 Task: Add Mineral Fusion Matte Mulberry Nail Polish to the cart.
Action: Mouse moved to (297, 146)
Screenshot: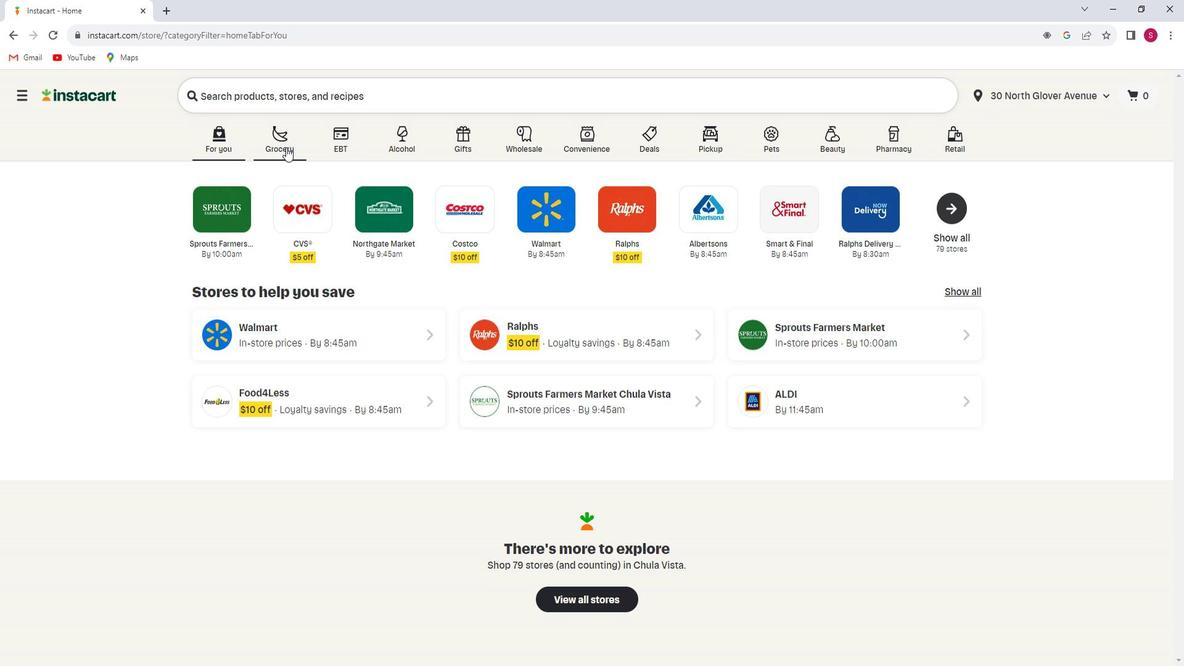 
Action: Mouse pressed left at (297, 146)
Screenshot: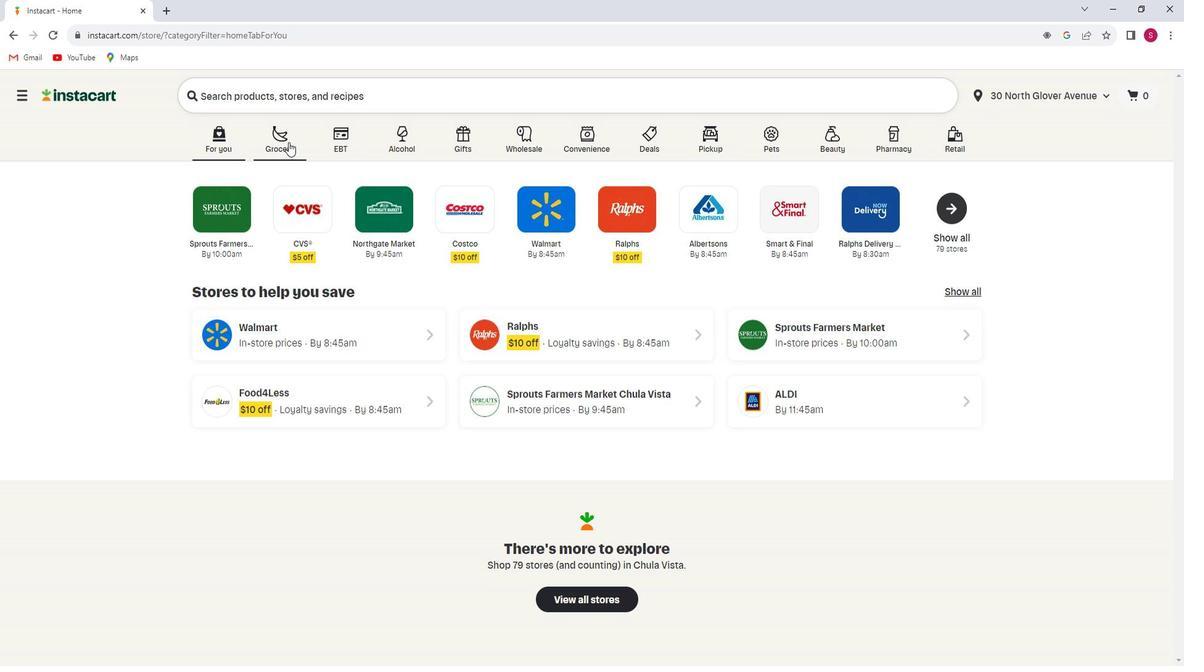 
Action: Mouse moved to (291, 373)
Screenshot: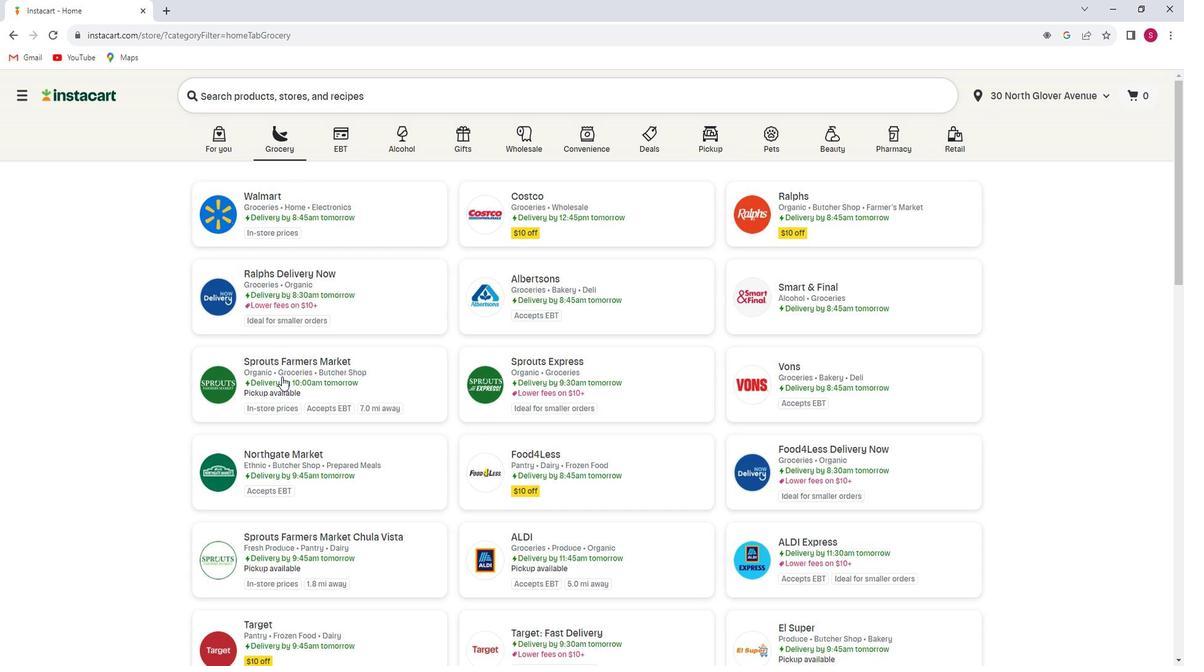 
Action: Mouse pressed left at (291, 373)
Screenshot: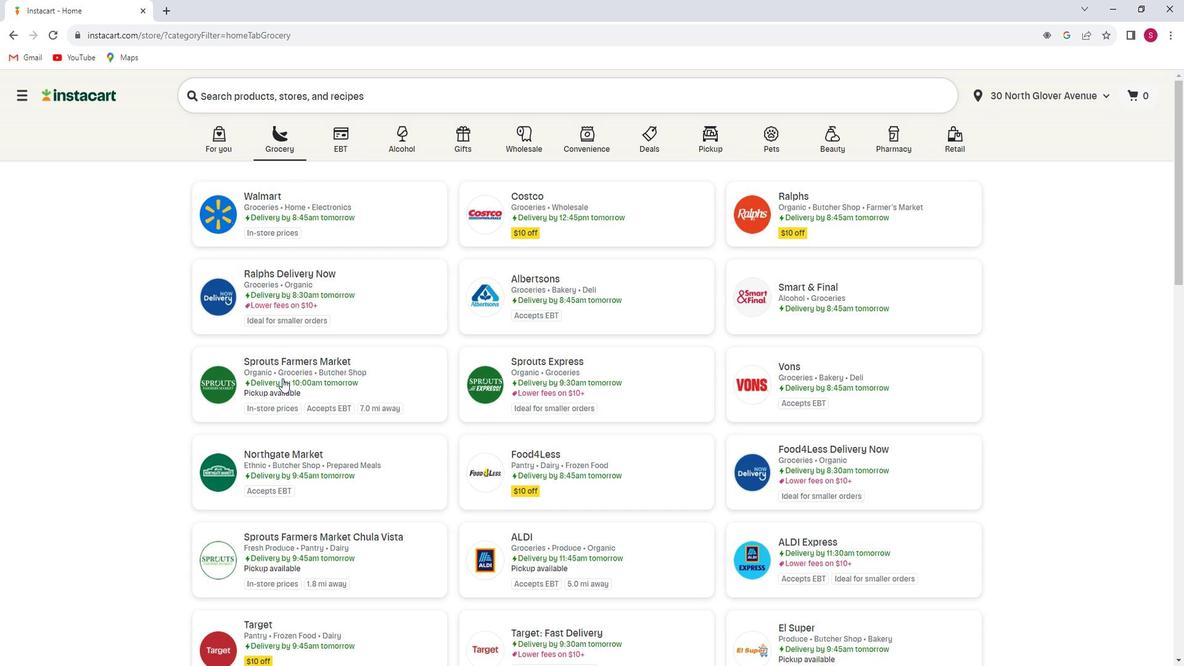 
Action: Mouse moved to (91, 411)
Screenshot: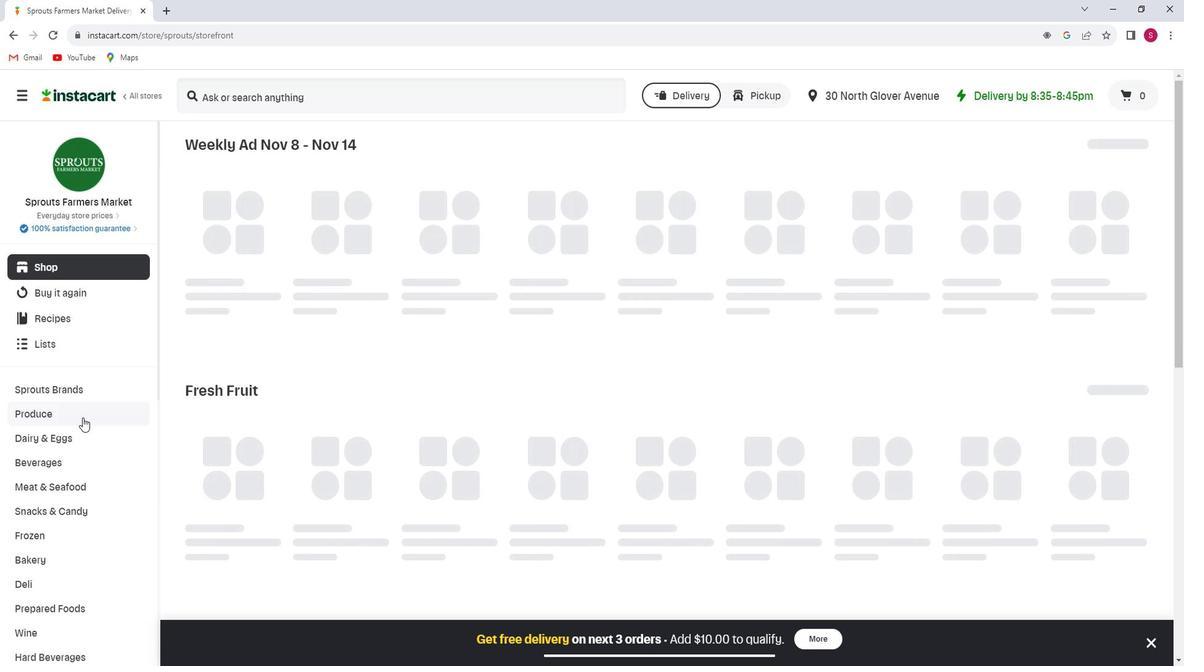 
Action: Mouse scrolled (91, 410) with delta (0, 0)
Screenshot: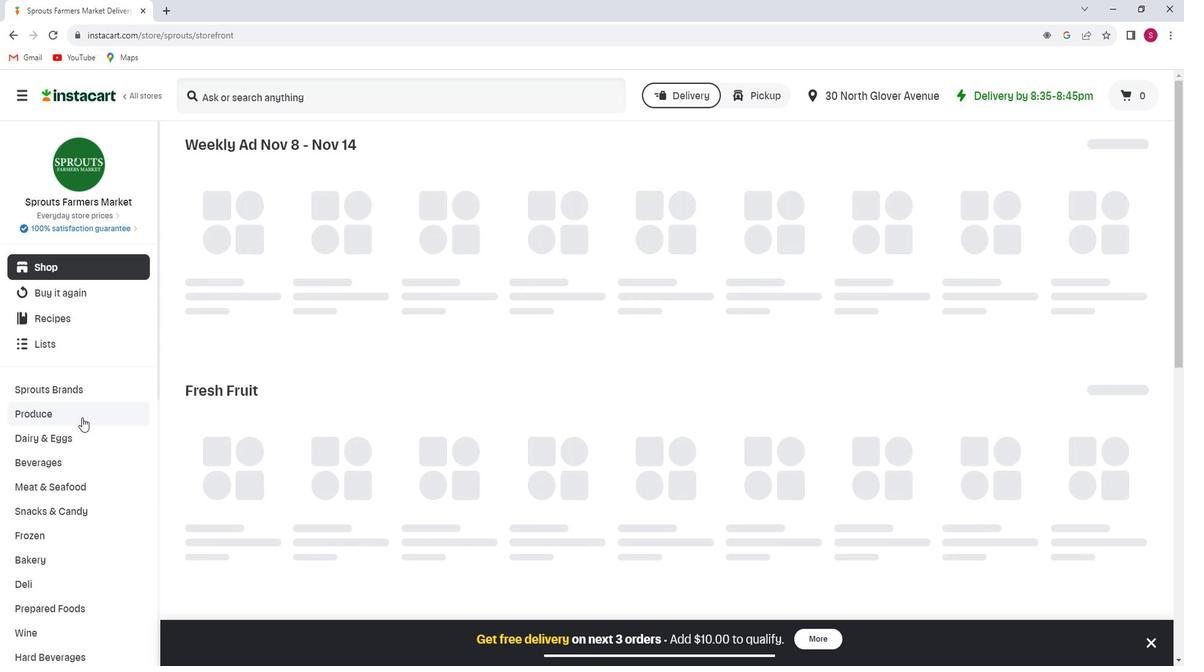 
Action: Mouse scrolled (91, 410) with delta (0, 0)
Screenshot: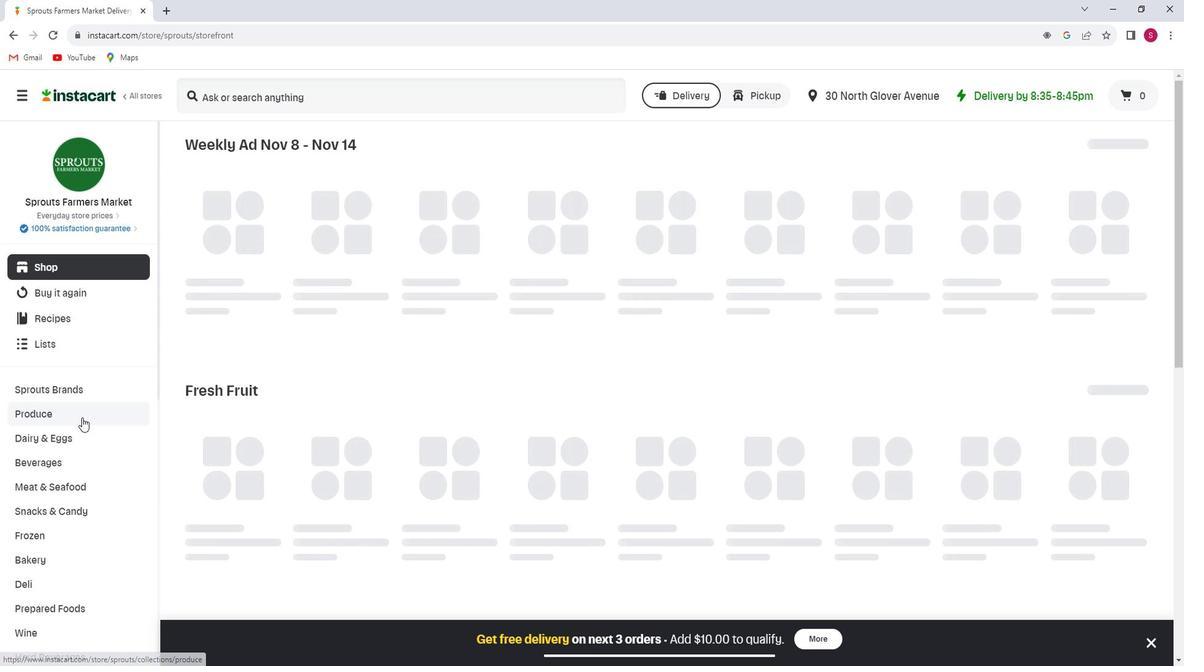 
Action: Mouse scrolled (91, 410) with delta (0, 0)
Screenshot: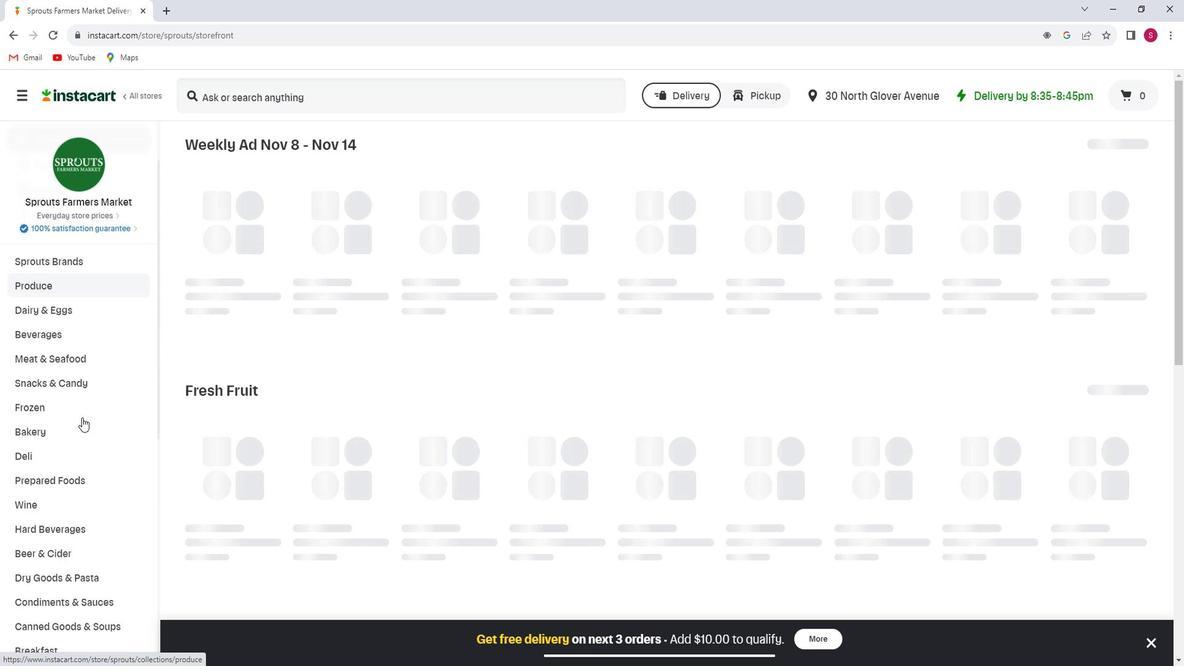 
Action: Mouse scrolled (91, 410) with delta (0, 0)
Screenshot: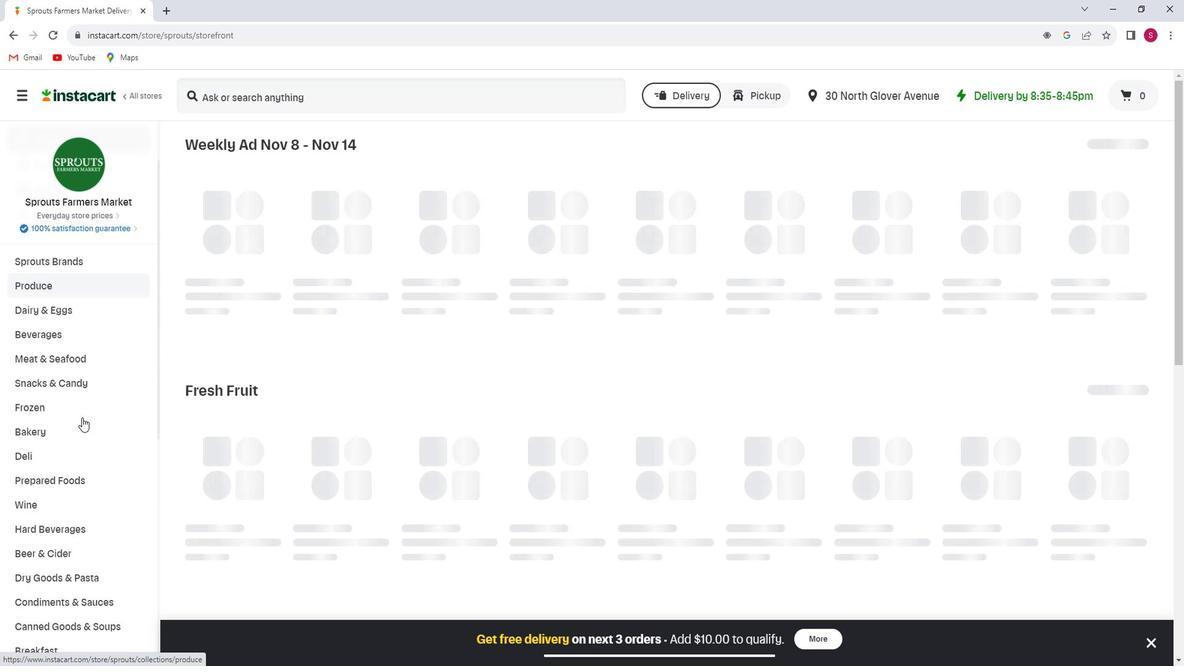 
Action: Mouse scrolled (91, 410) with delta (0, 0)
Screenshot: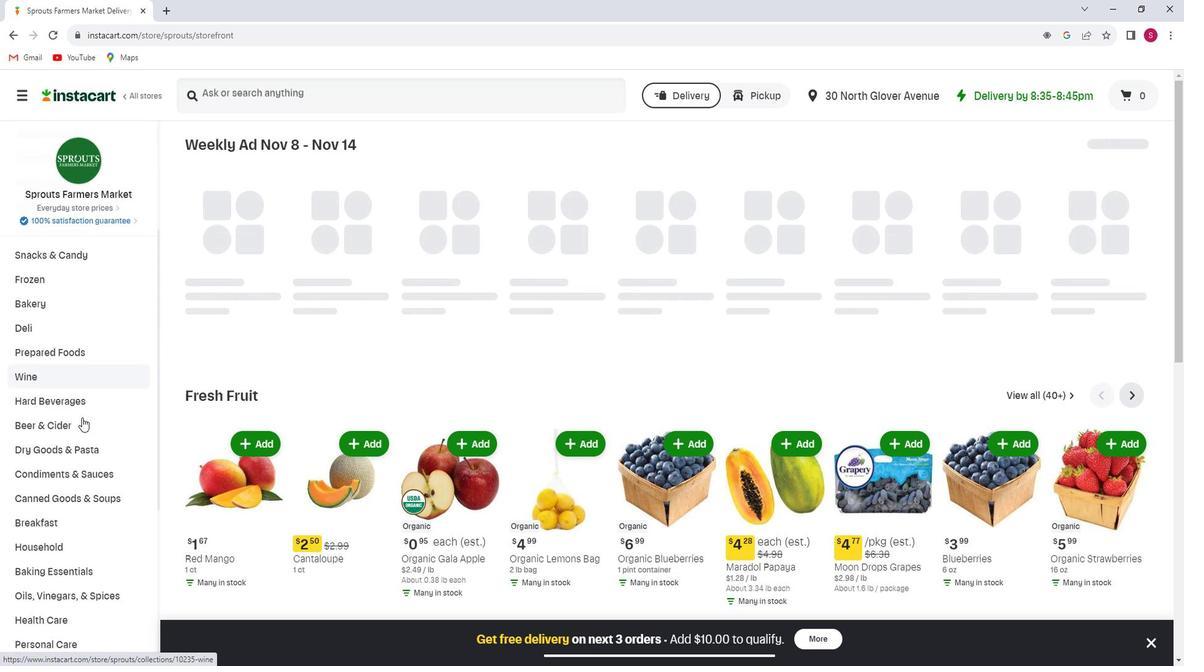 
Action: Mouse scrolled (91, 410) with delta (0, 0)
Screenshot: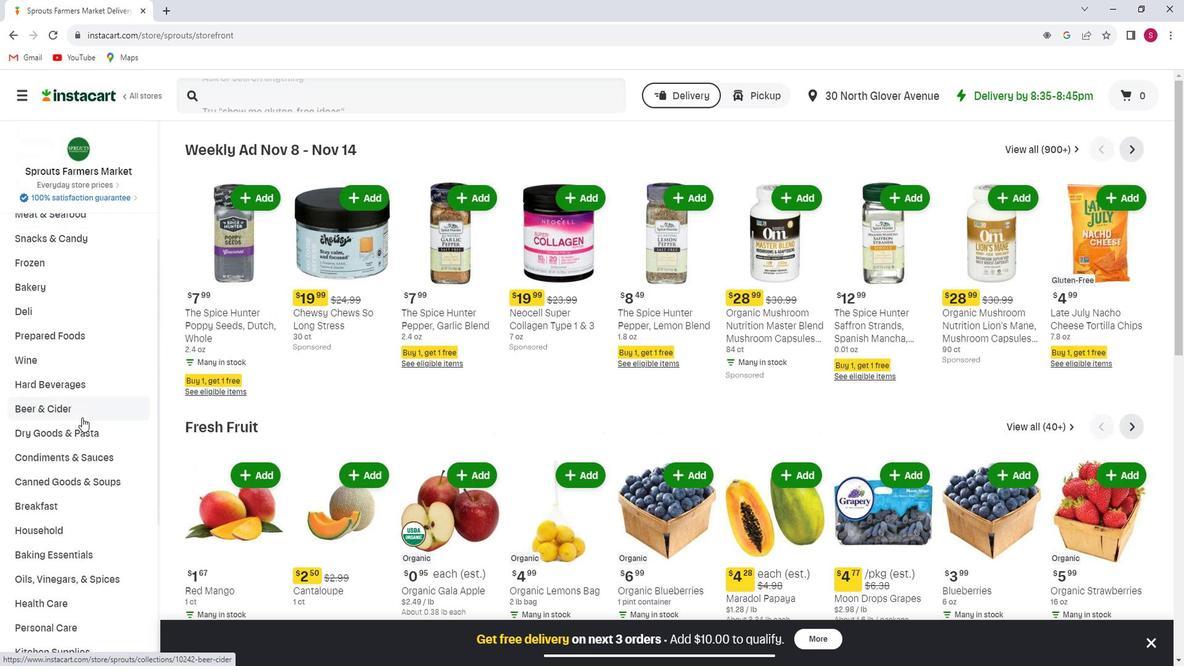 
Action: Mouse scrolled (91, 410) with delta (0, 0)
Screenshot: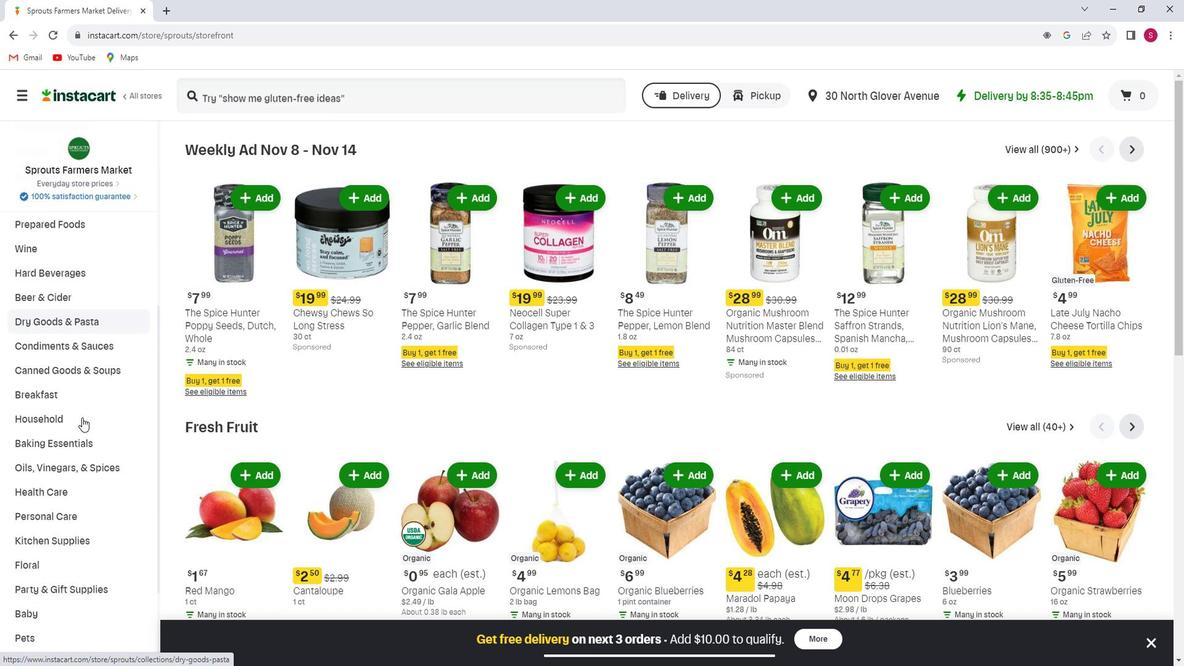 
Action: Mouse moved to (69, 441)
Screenshot: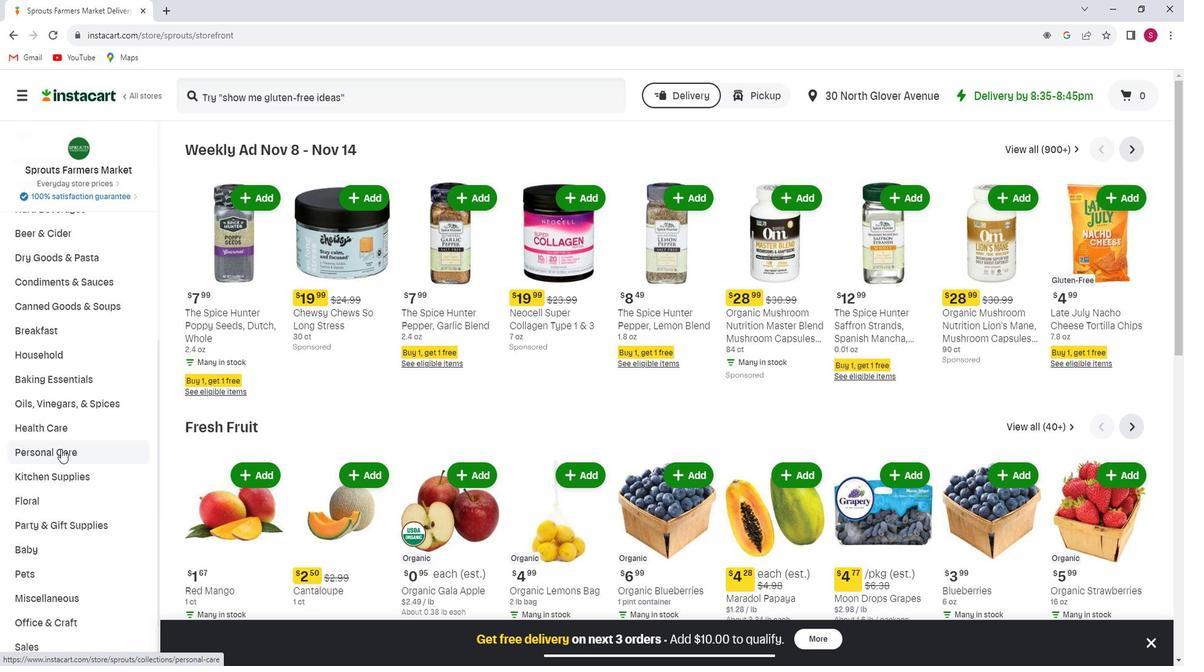 
Action: Mouse pressed left at (69, 441)
Screenshot: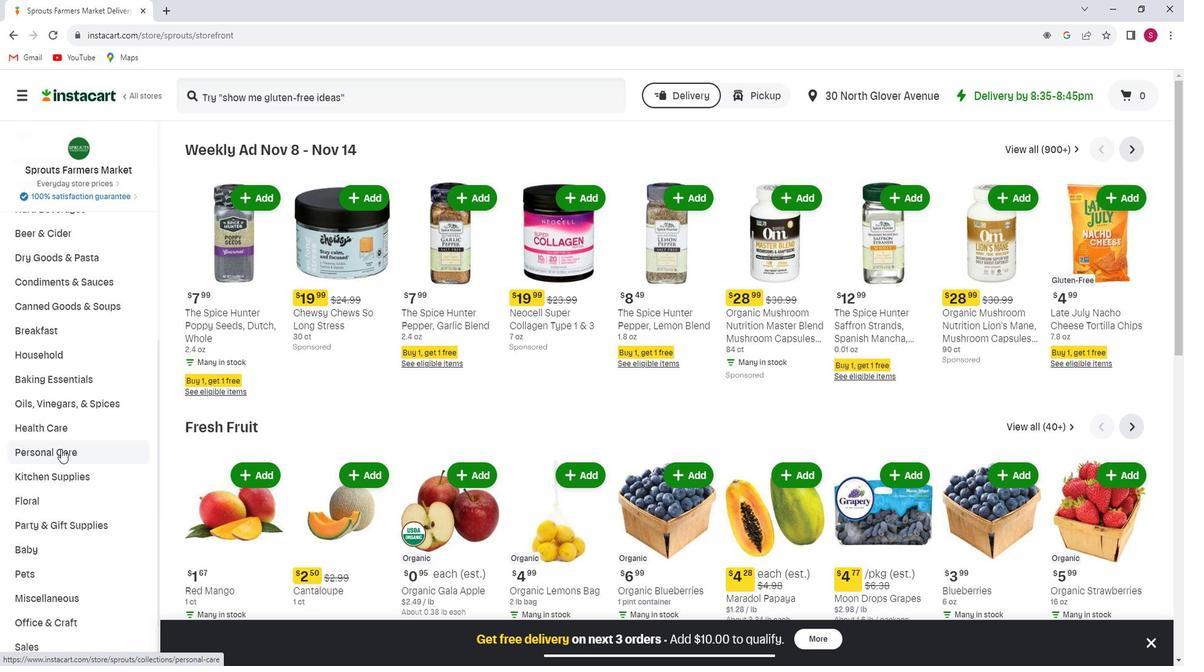 
Action: Mouse moved to (1089, 185)
Screenshot: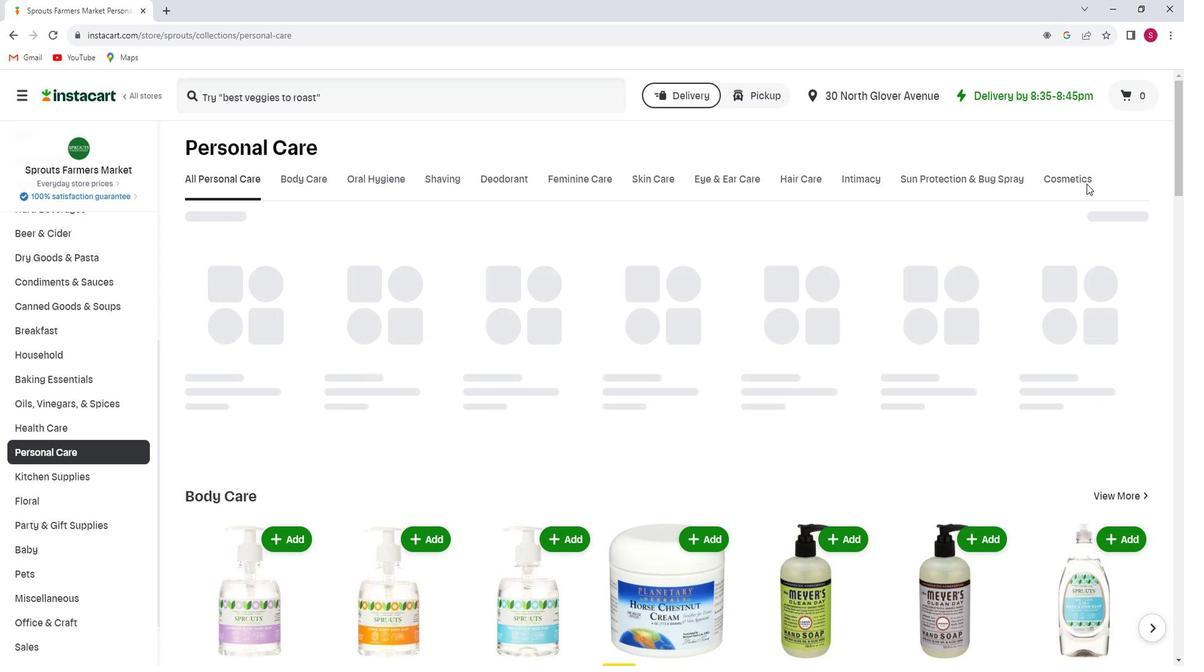 
Action: Mouse pressed left at (1089, 185)
Screenshot: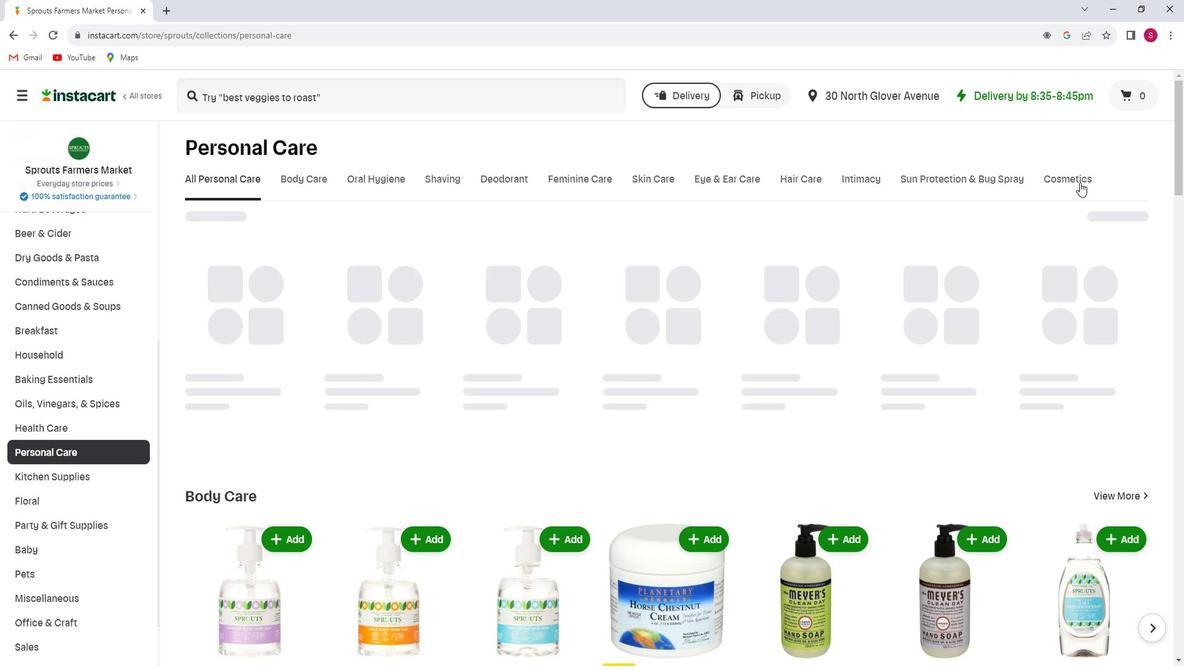 
Action: Mouse moved to (376, 235)
Screenshot: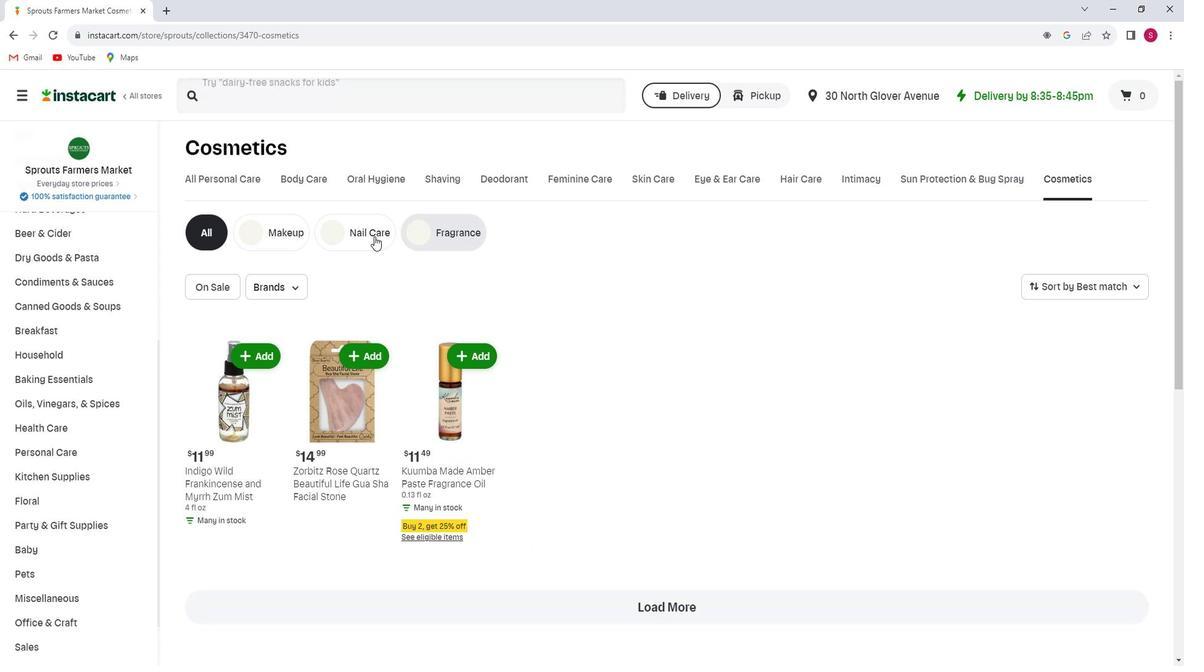 
Action: Mouse pressed left at (376, 235)
Screenshot: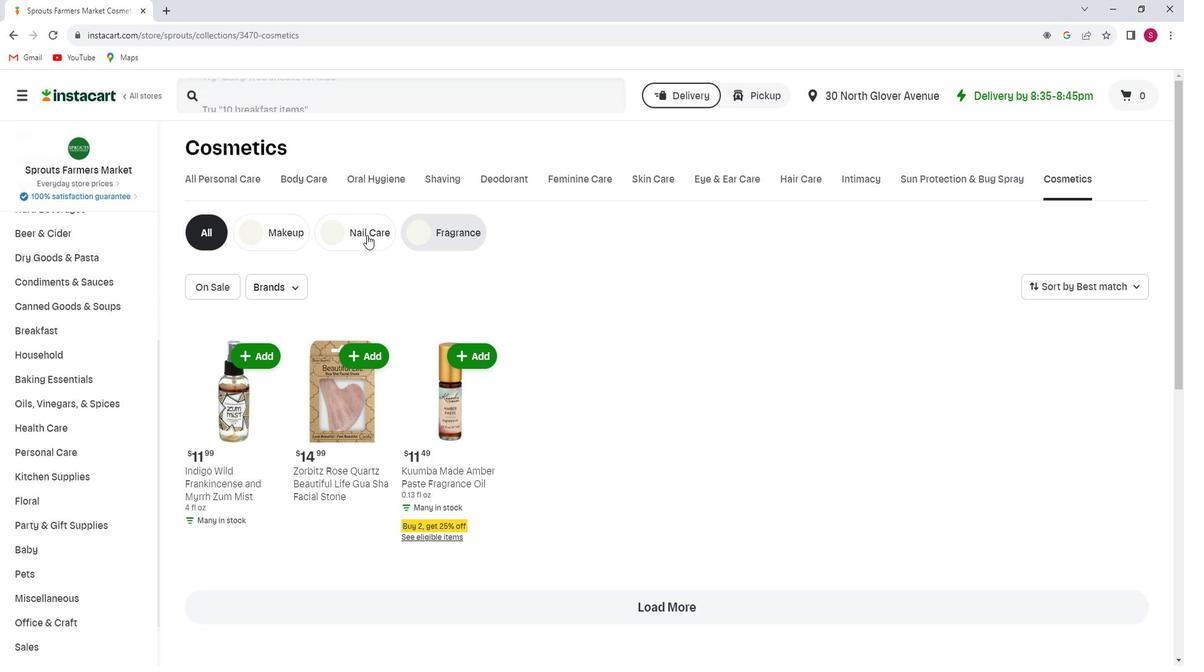 
Action: Mouse moved to (376, 108)
Screenshot: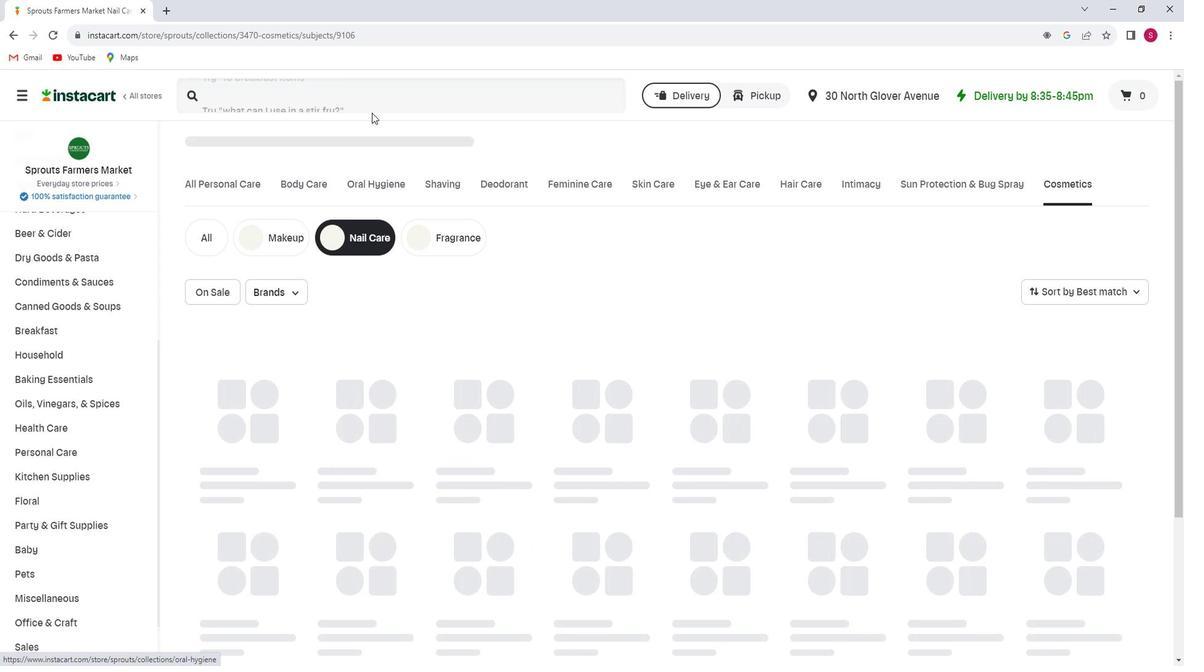 
Action: Mouse pressed left at (376, 108)
Screenshot: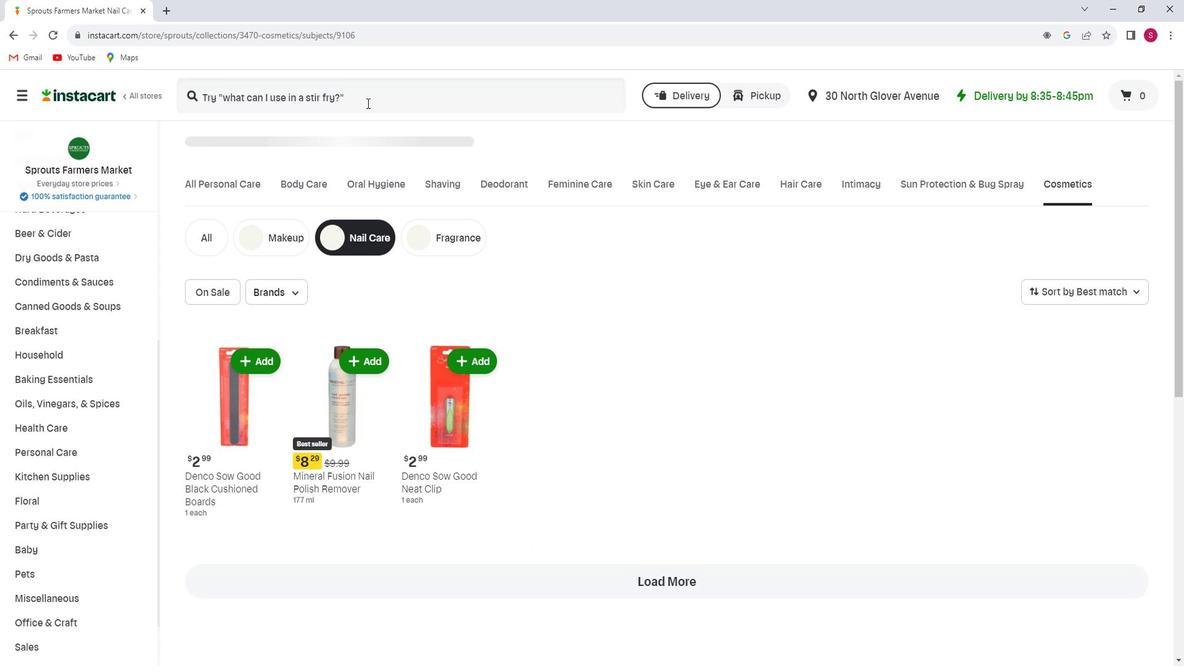 
Action: Key pressed <Key.shift_r><Key.shift_r><Key.shift_r><Key.shift_r><Key.shift_r>Mineral<Key.space><Key.shift><Key.shift><Key.shift><Key.shift><Key.shift>Fusion<Key.space><Key.shift_r>Matte<Key.space><Key.shift_r>Mulberry<Key.space><Key.shift_r>Nail<Key.space><Key.shift_r>Polish<Key.enter>
Screenshot: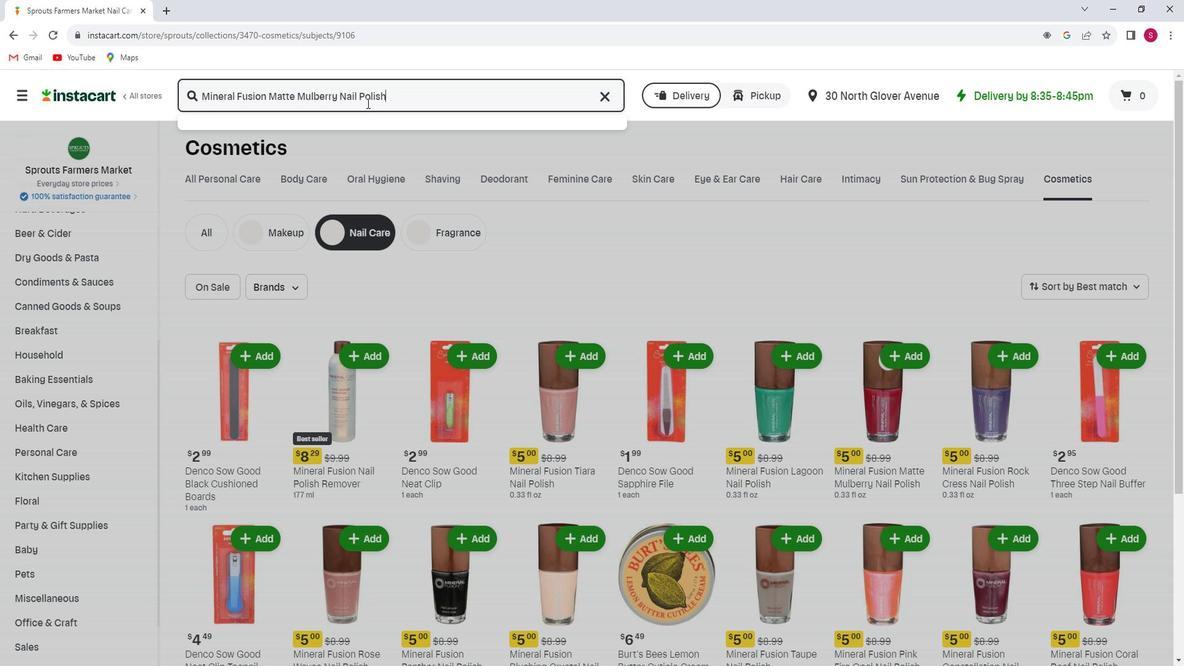 
Action: Mouse moved to (447, 343)
Screenshot: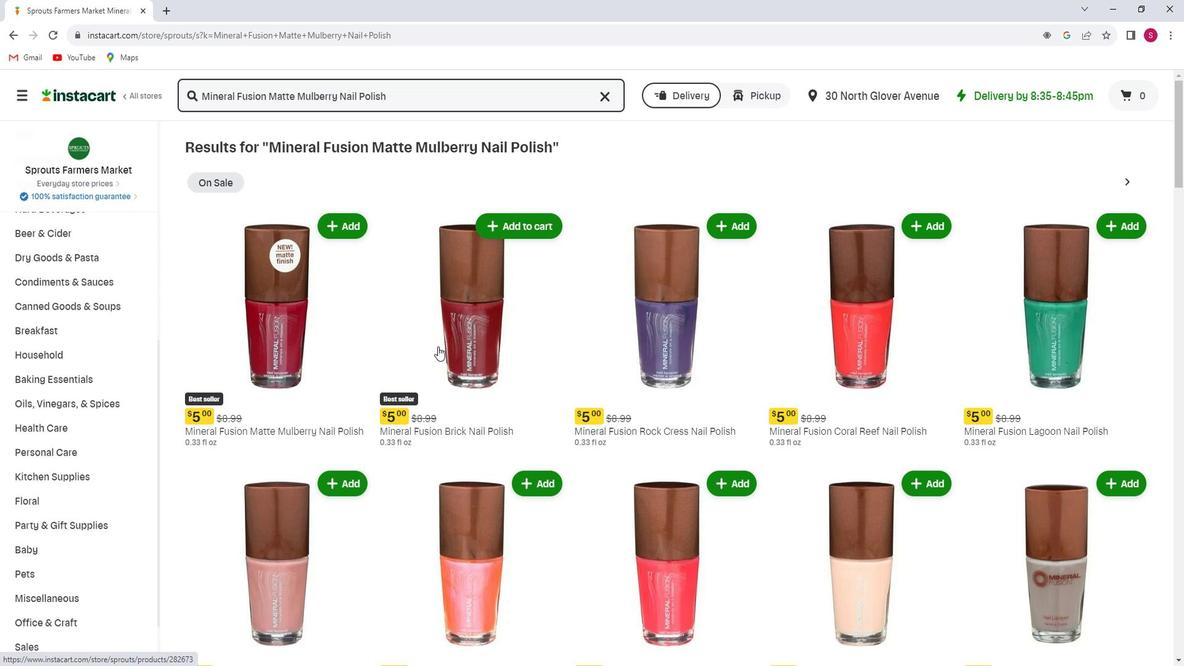 
Action: Mouse scrolled (447, 343) with delta (0, 0)
Screenshot: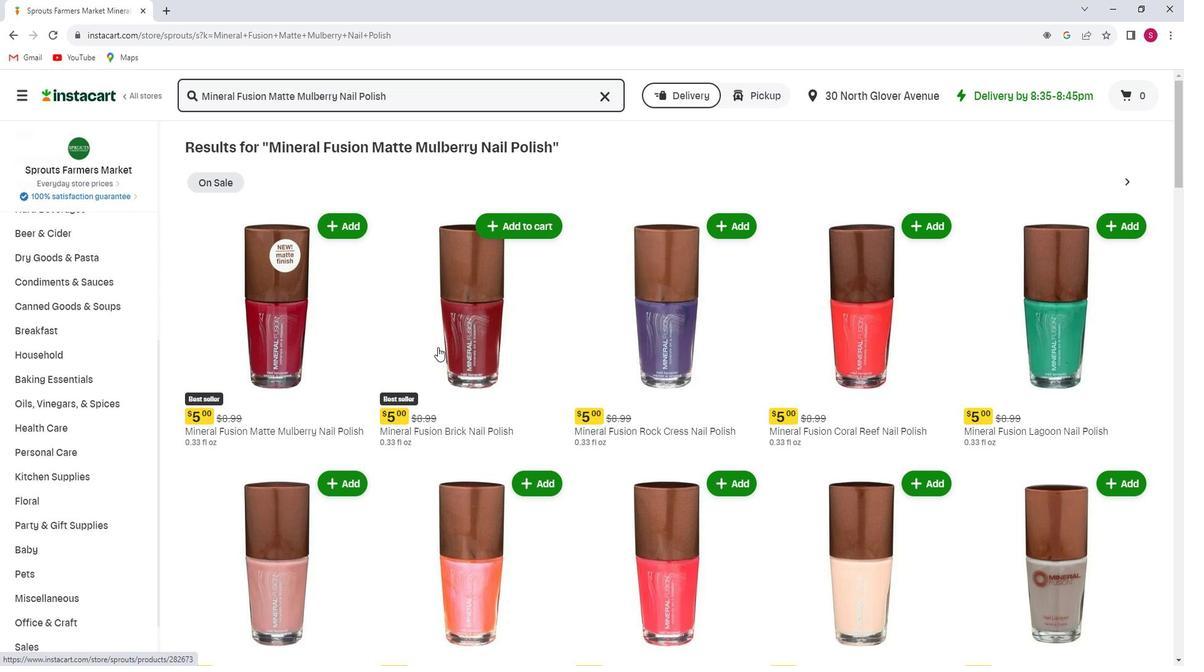 
Action: Mouse moved to (447, 343)
Screenshot: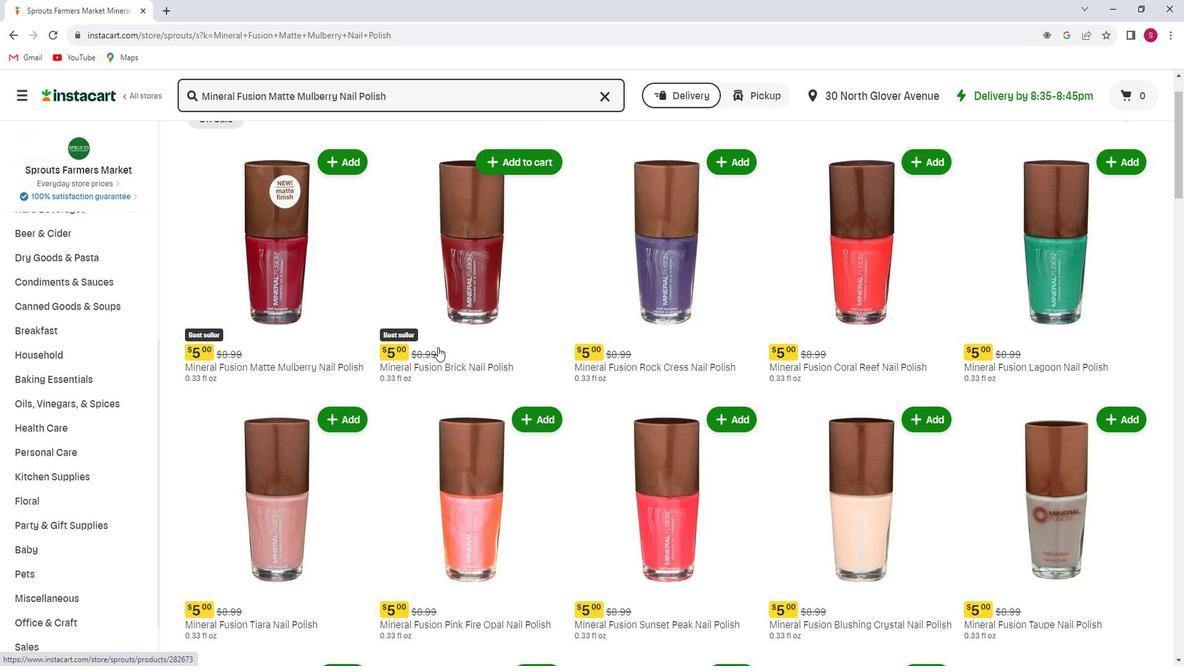 
Action: Mouse scrolled (447, 343) with delta (0, 0)
Screenshot: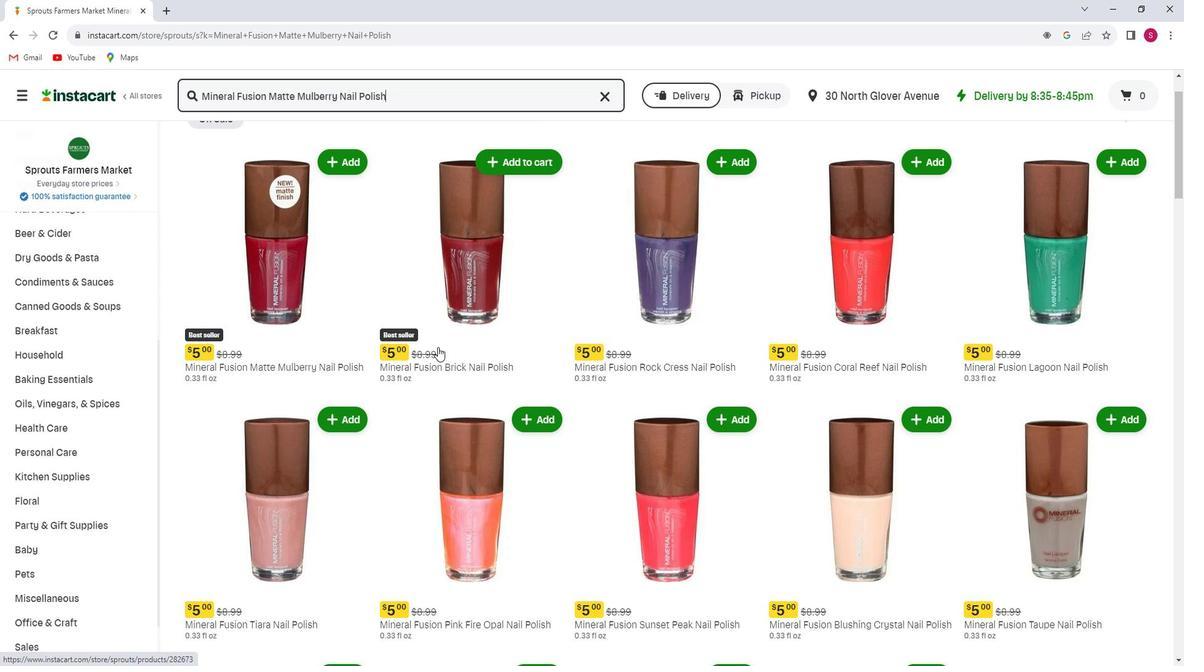
Action: Mouse scrolled (447, 343) with delta (0, 0)
Screenshot: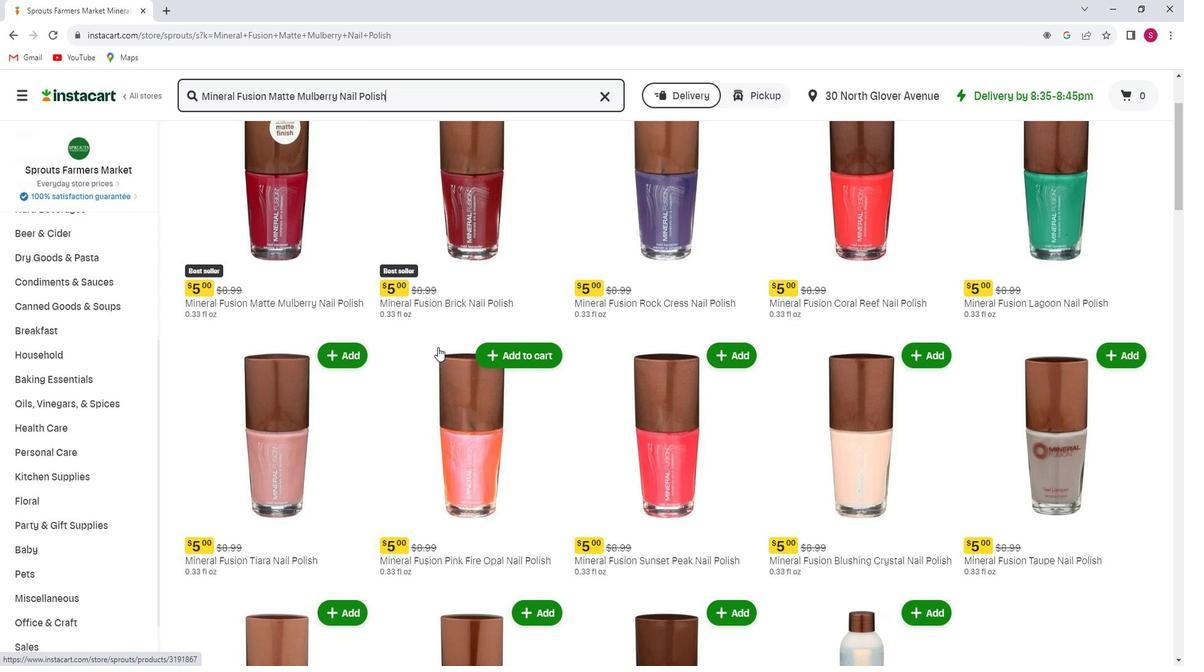 
Action: Mouse moved to (327, 238)
Screenshot: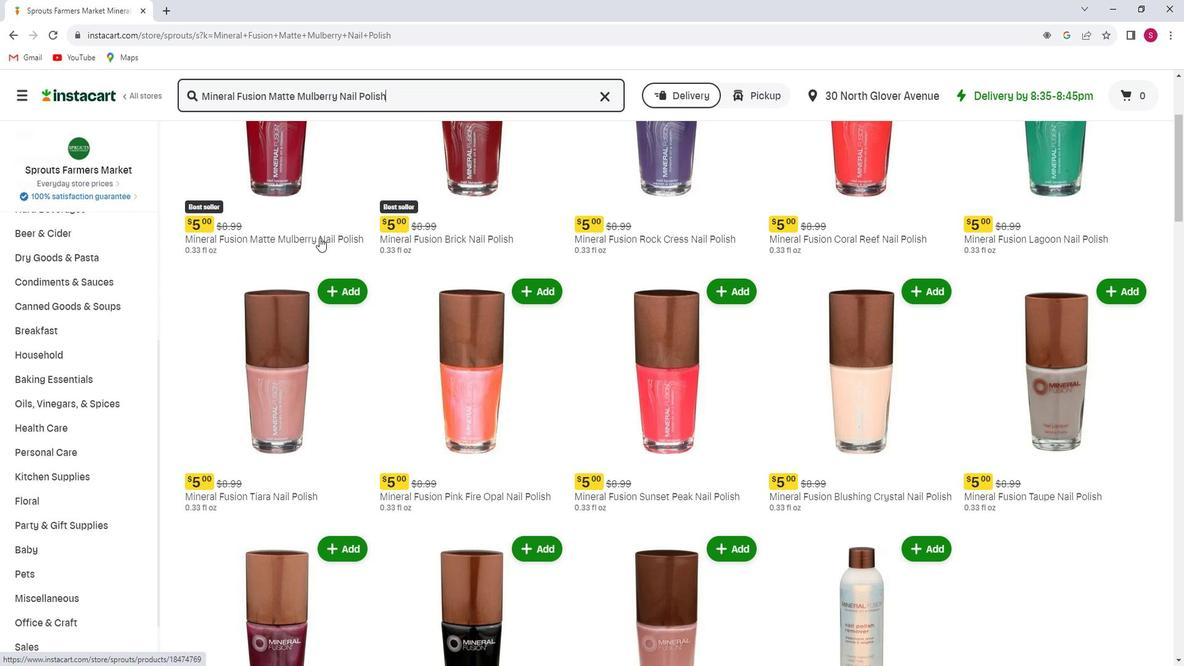 
Action: Mouse scrolled (327, 239) with delta (0, 0)
Screenshot: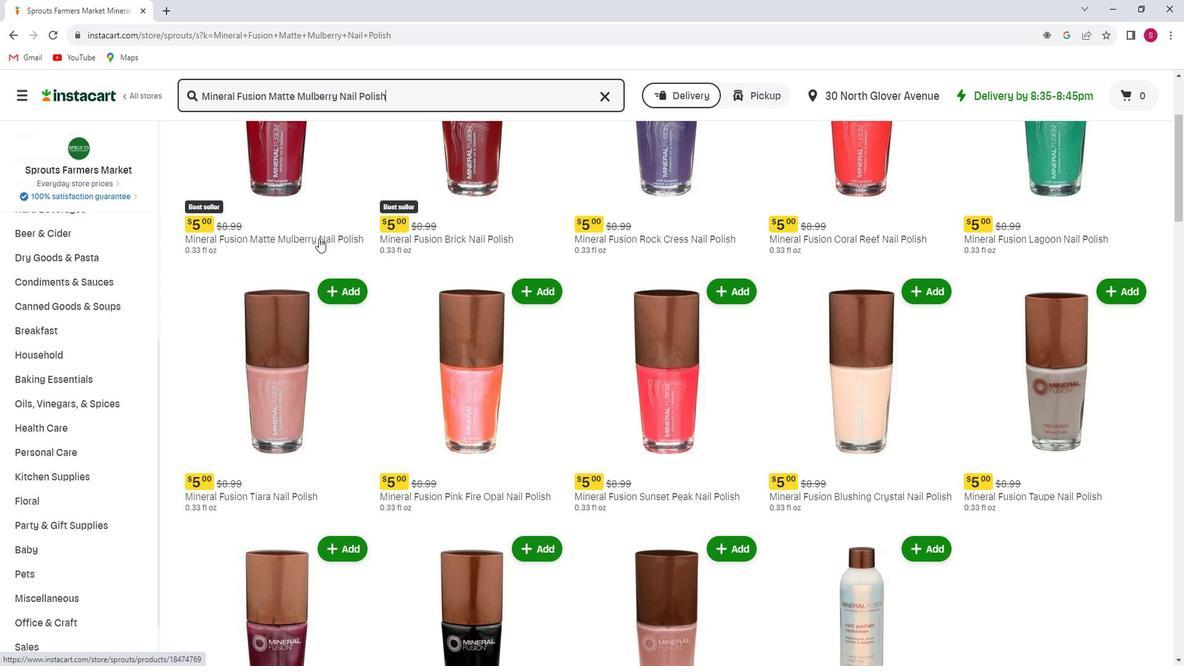
Action: Mouse scrolled (327, 239) with delta (0, 0)
Screenshot: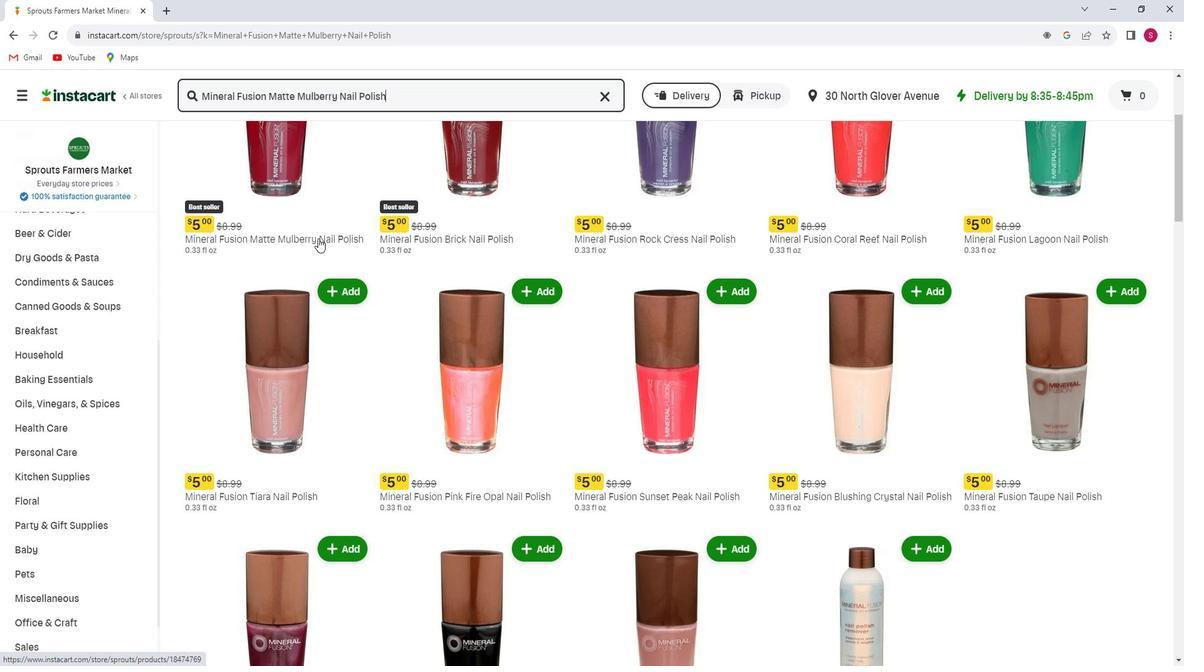 
Action: Mouse scrolled (327, 239) with delta (0, 0)
Screenshot: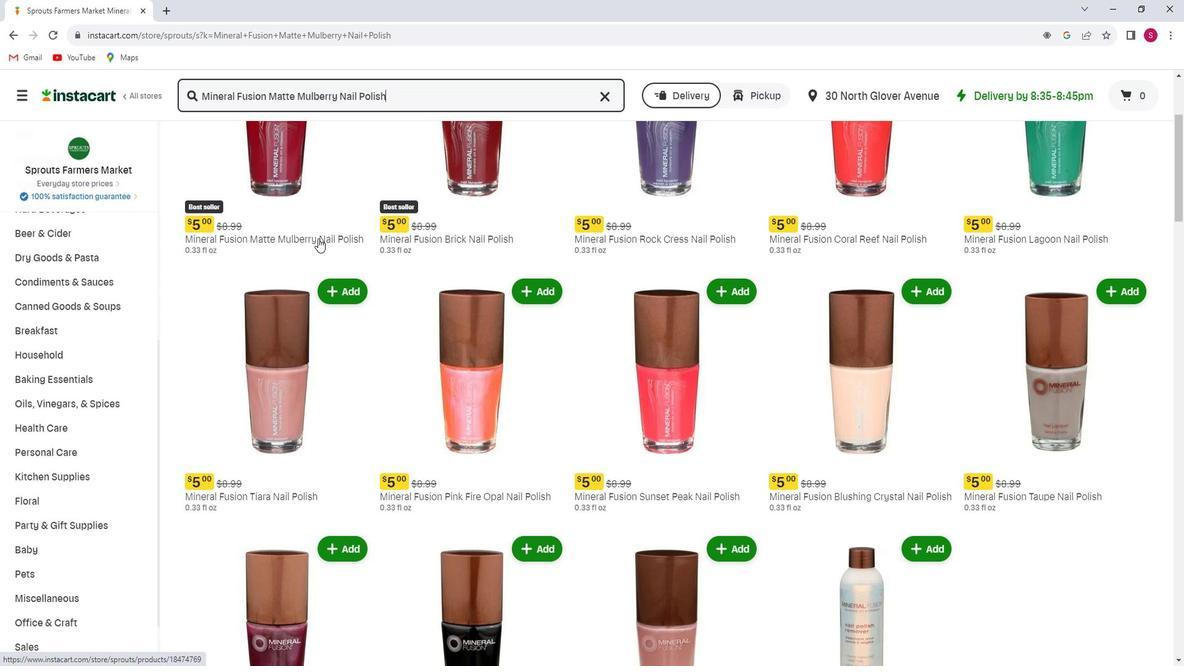 
Action: Mouse scrolled (327, 239) with delta (0, 0)
Screenshot: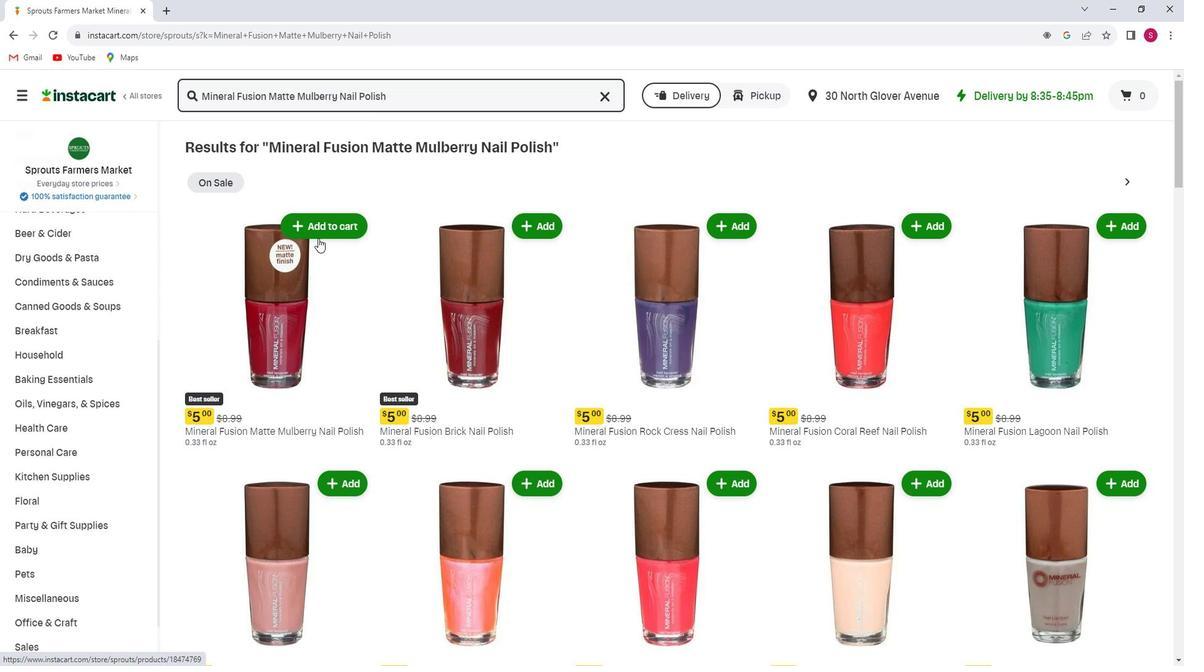 
Action: Mouse moved to (331, 218)
Screenshot: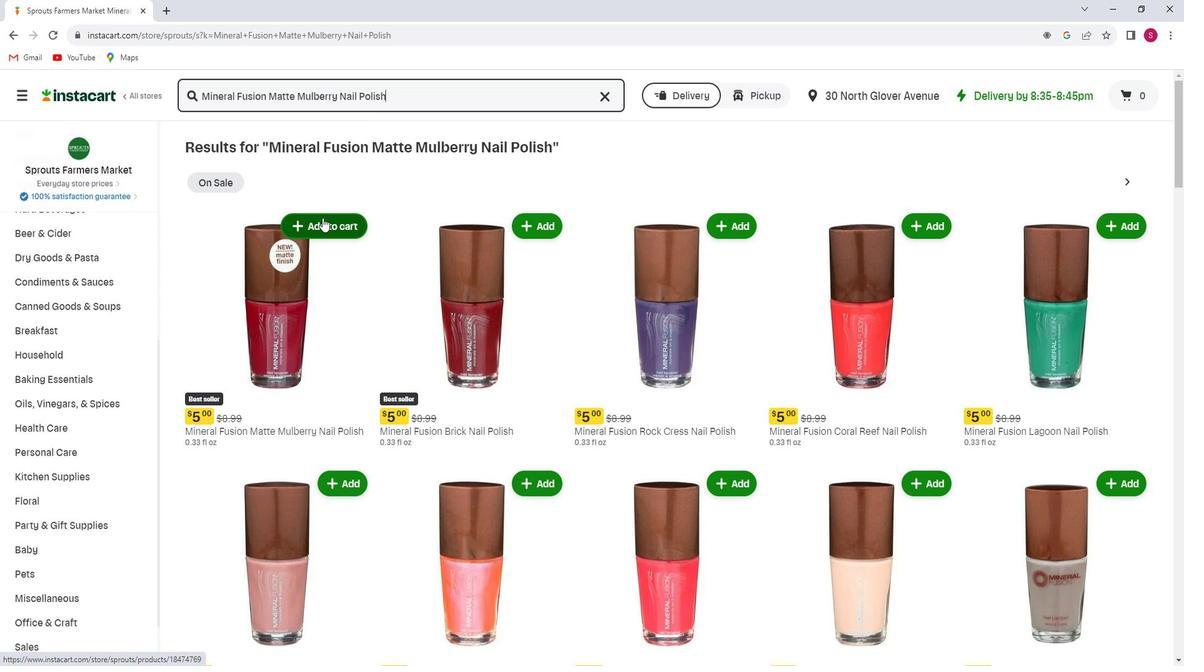 
Action: Mouse pressed left at (331, 218)
Screenshot: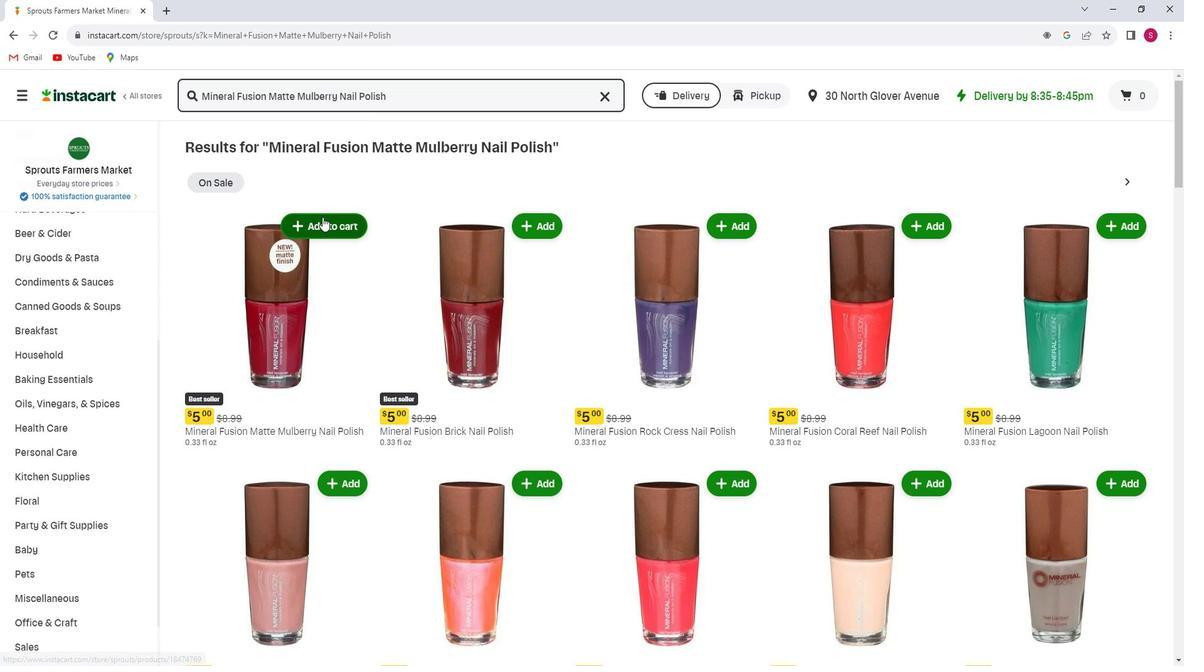 
Action: Mouse moved to (332, 206)
Screenshot: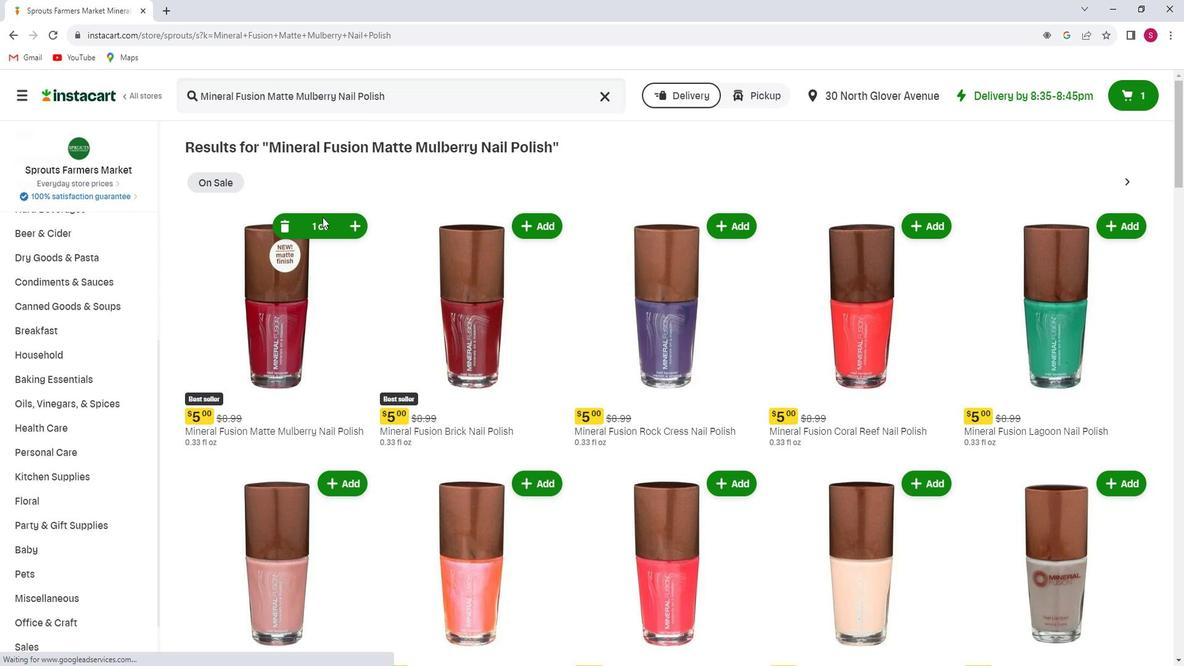 
